 Task: Filter courses by subject and topic,"Human Resources".
Action: Mouse moved to (380, 100)
Screenshot: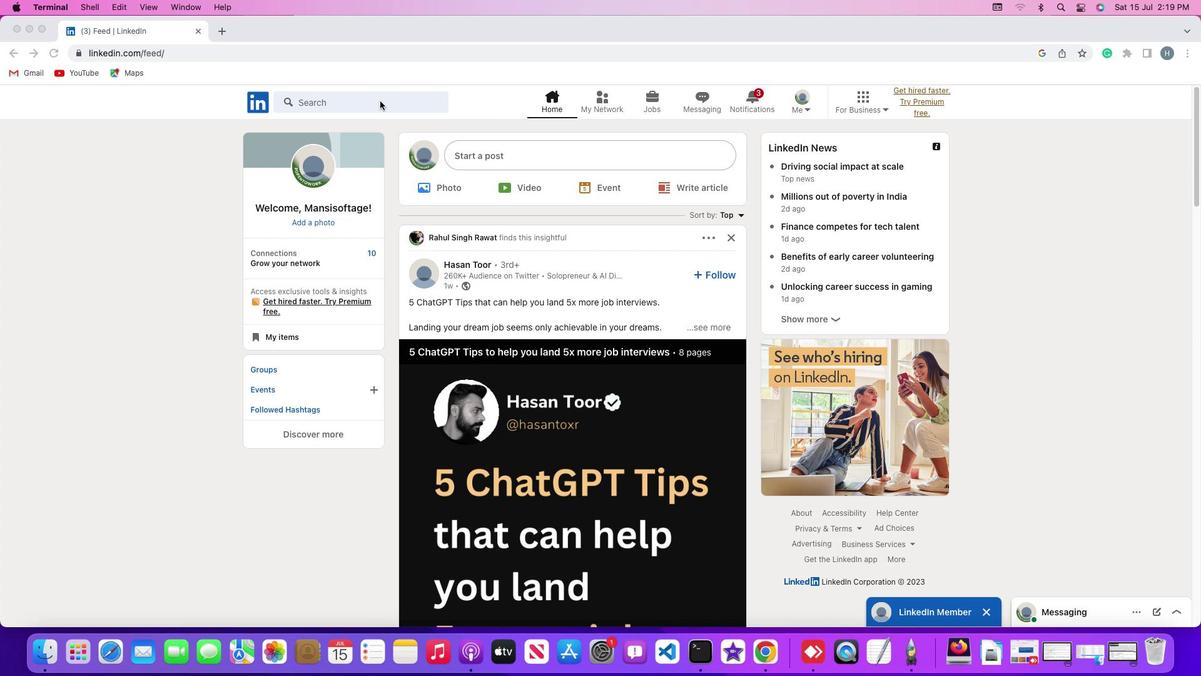 
Action: Mouse pressed left at (380, 100)
Screenshot: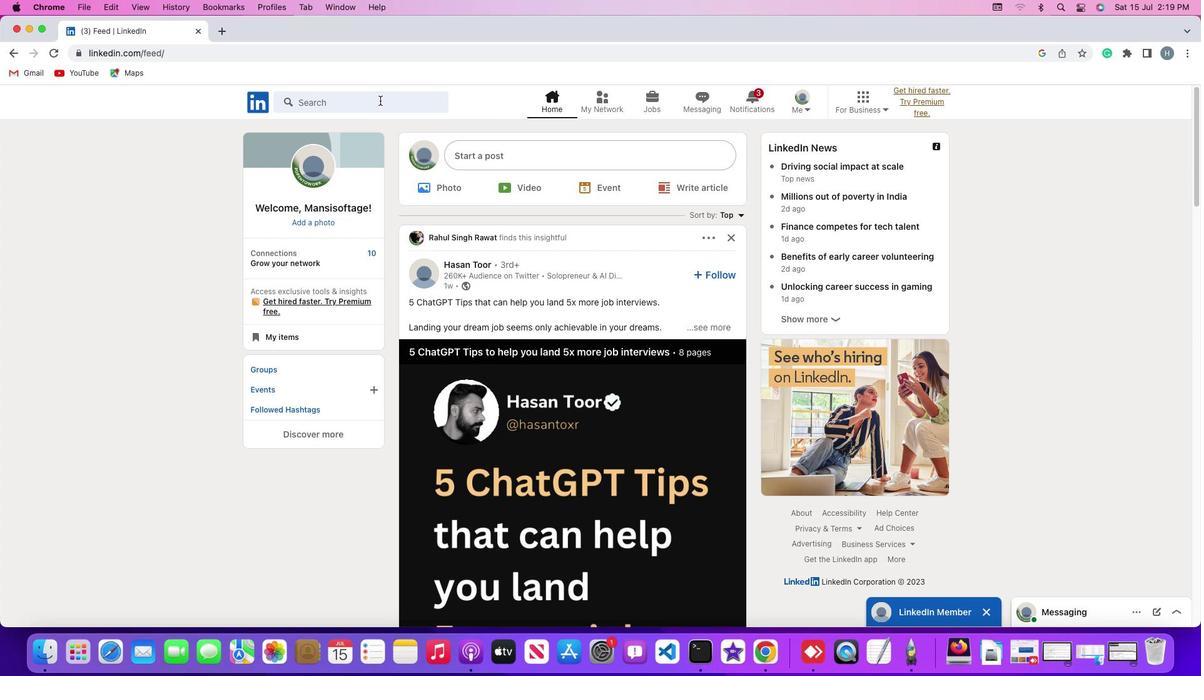 
Action: Mouse moved to (380, 100)
Screenshot: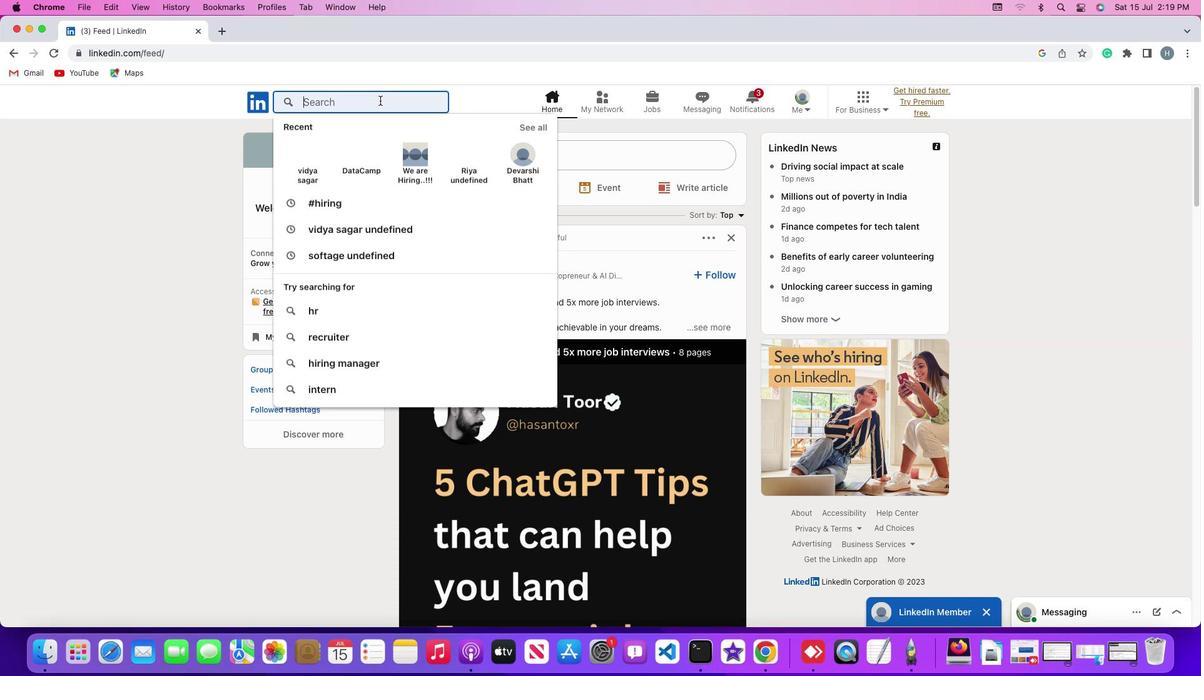 
Action: Mouse pressed left at (380, 100)
Screenshot: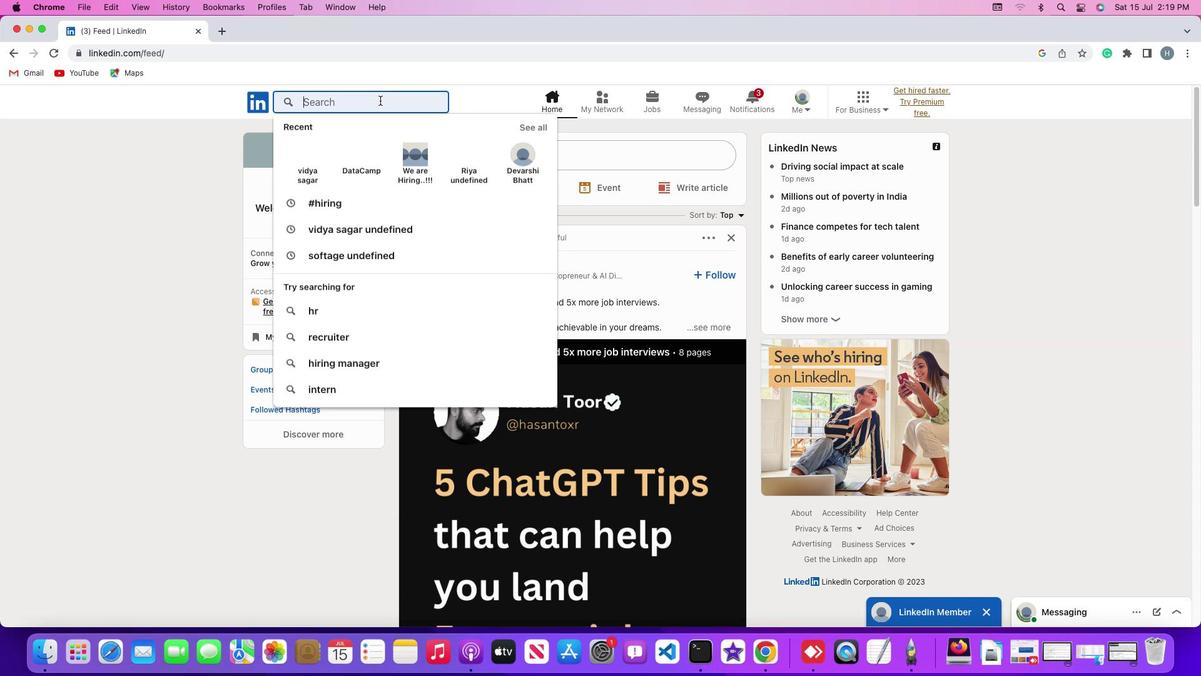 
Action: Key pressed Key.shift'#''h''i''r''i''n''g'Key.enter
Screenshot: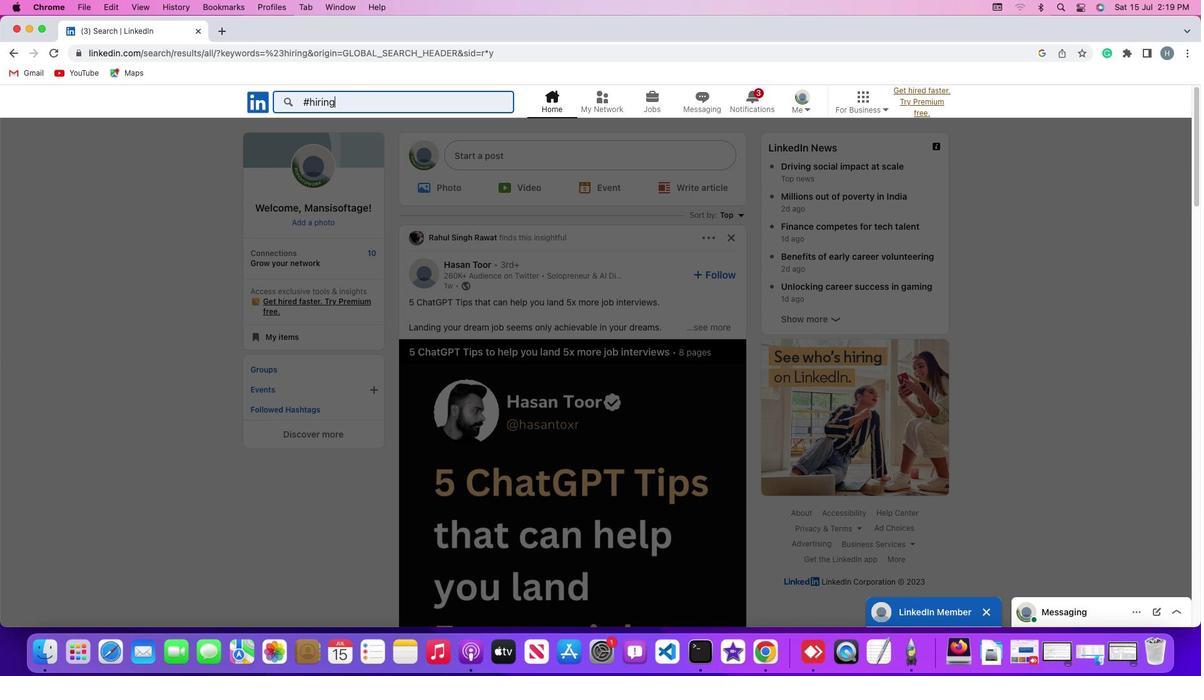 
Action: Mouse moved to (664, 135)
Screenshot: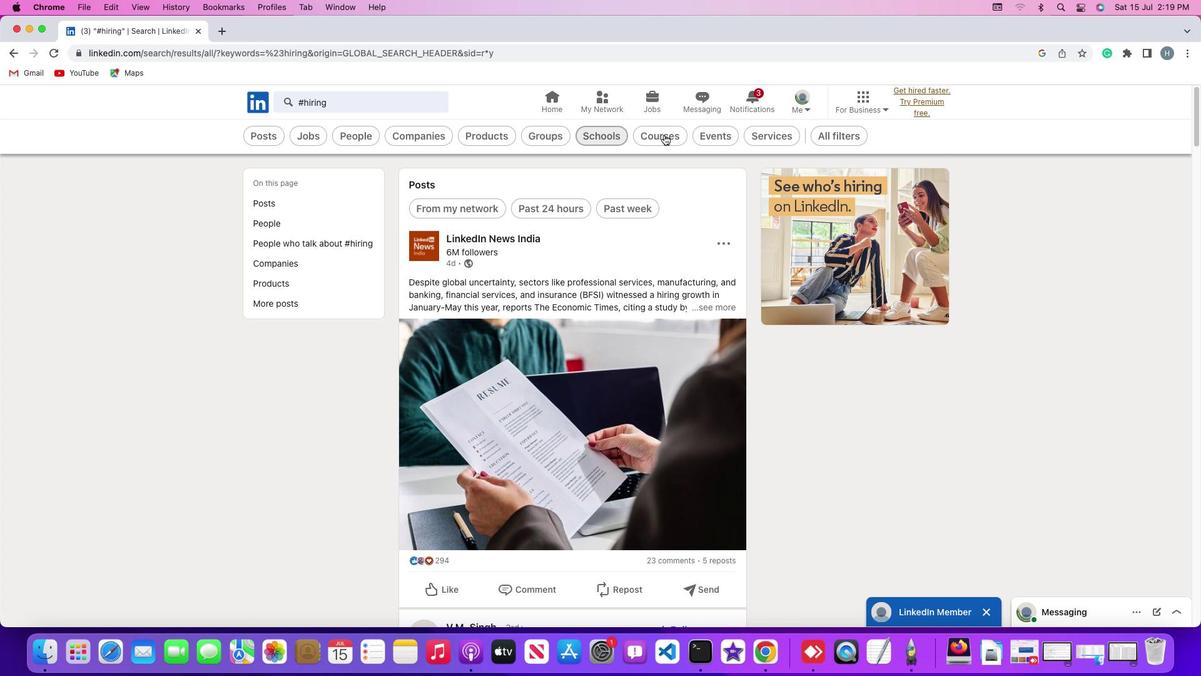 
Action: Mouse pressed left at (664, 135)
Screenshot: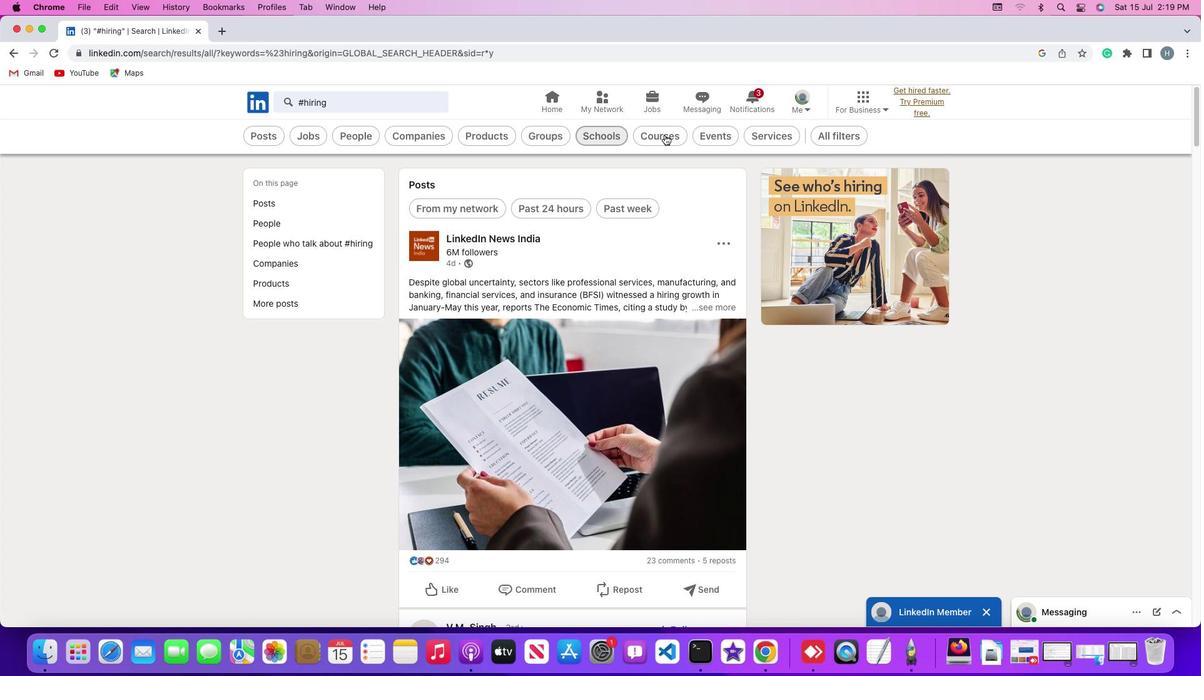 
Action: Mouse moved to (545, 138)
Screenshot: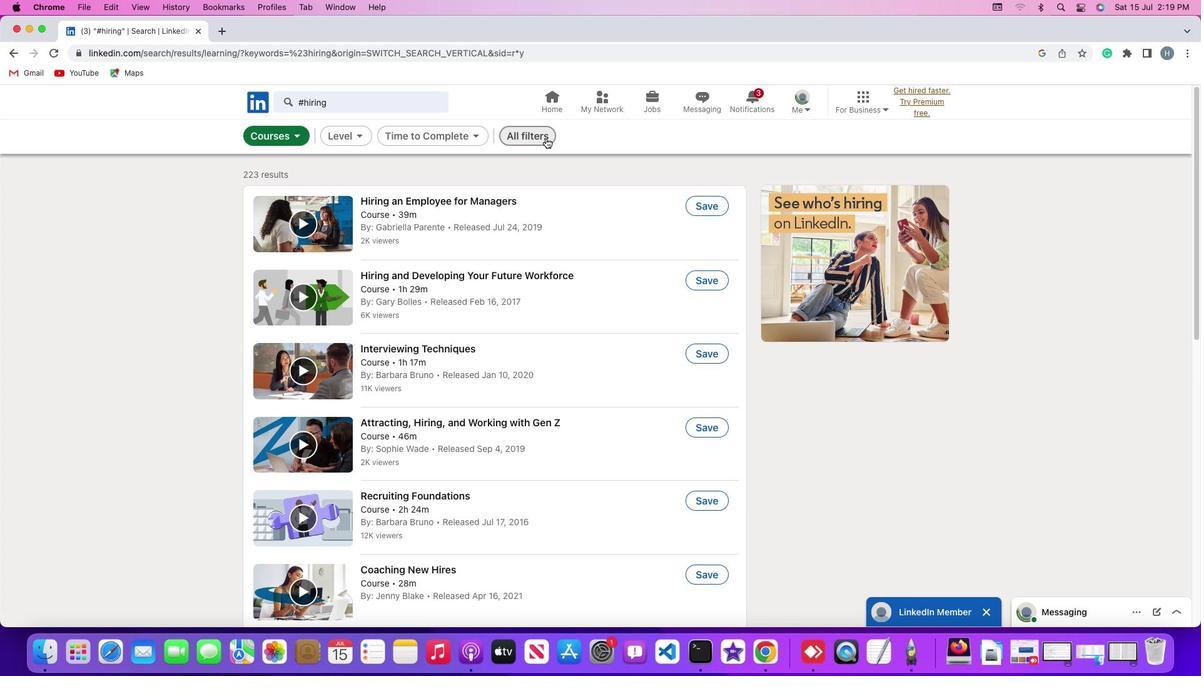 
Action: Mouse pressed left at (545, 138)
Screenshot: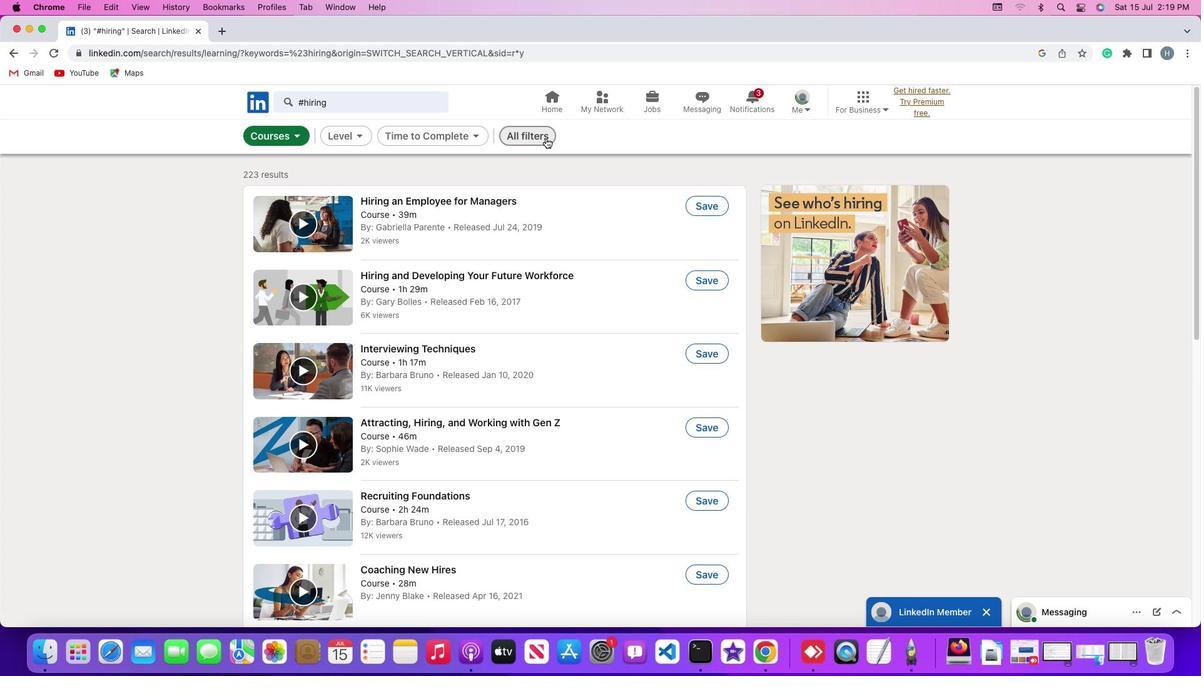 
Action: Mouse moved to (940, 449)
Screenshot: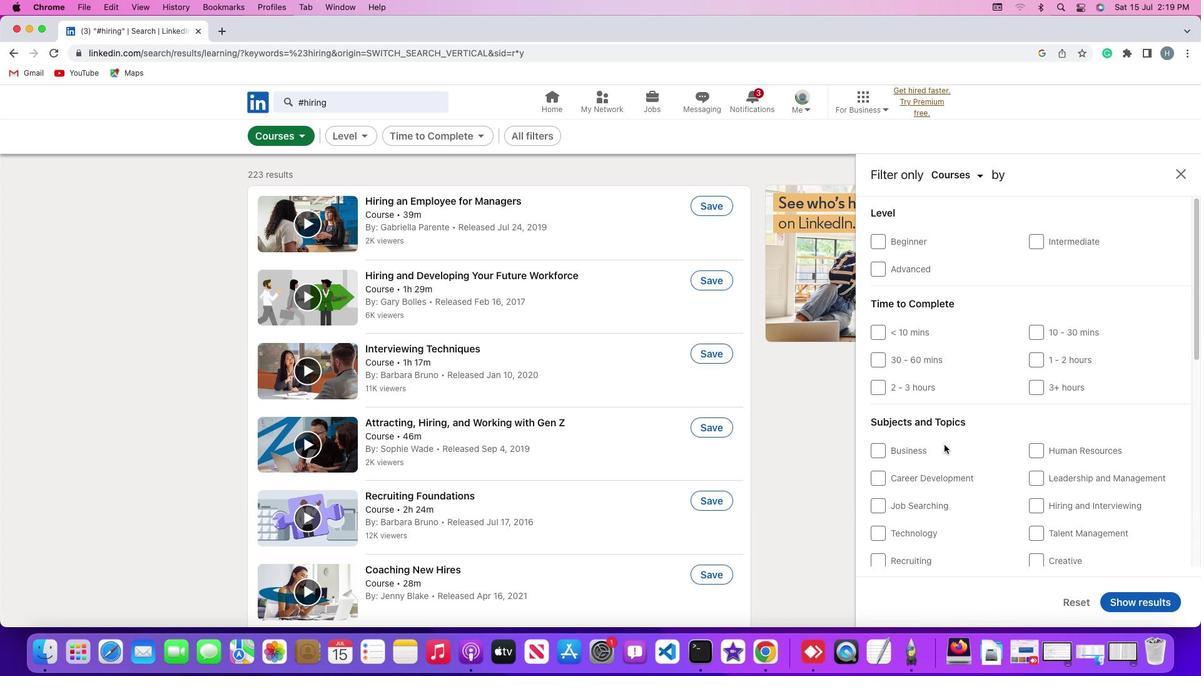 
Action: Mouse scrolled (940, 449) with delta (0, 0)
Screenshot: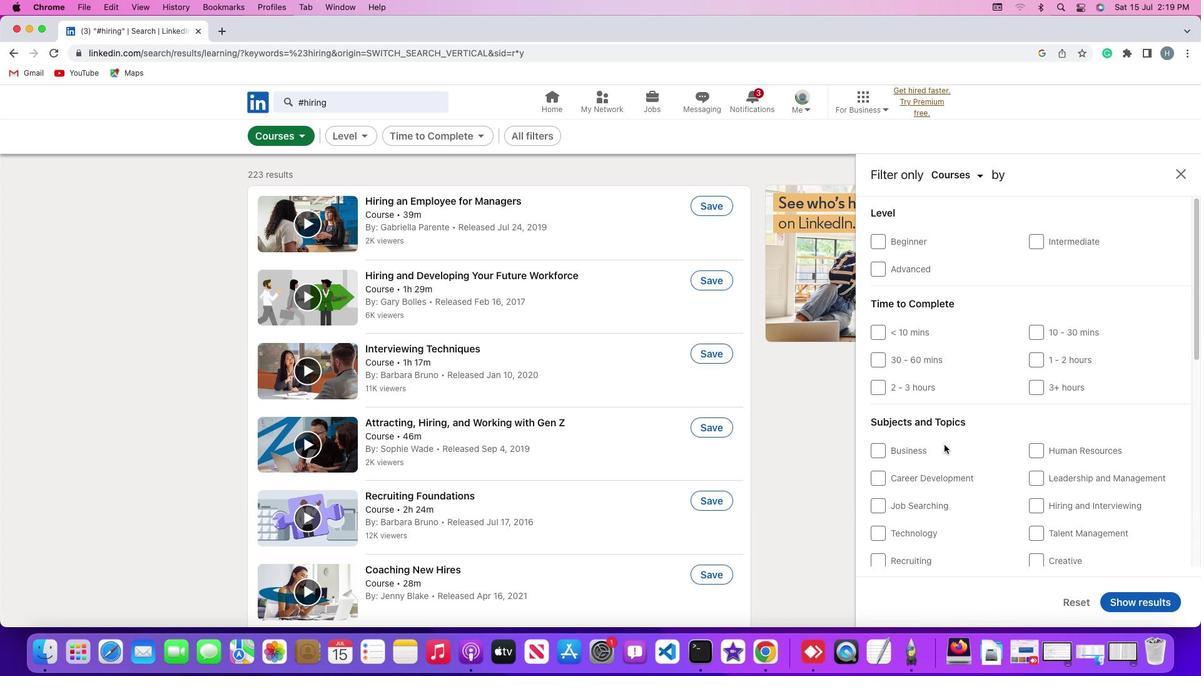 
Action: Mouse moved to (942, 447)
Screenshot: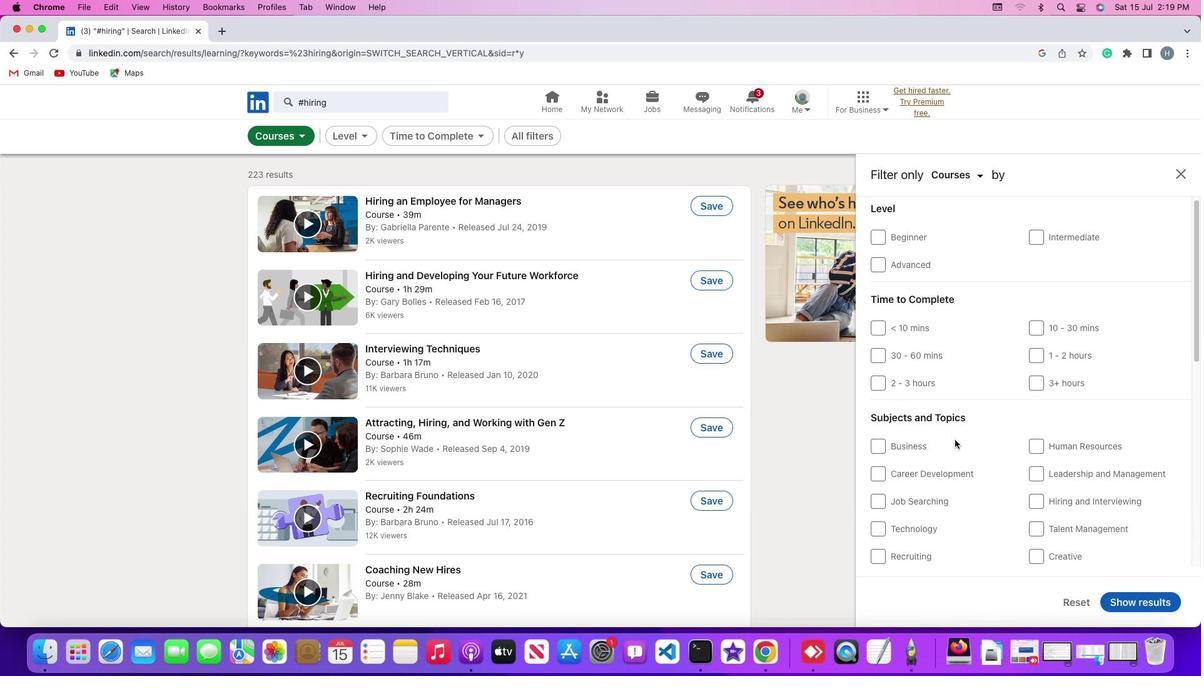 
Action: Mouse scrolled (942, 447) with delta (0, 0)
Screenshot: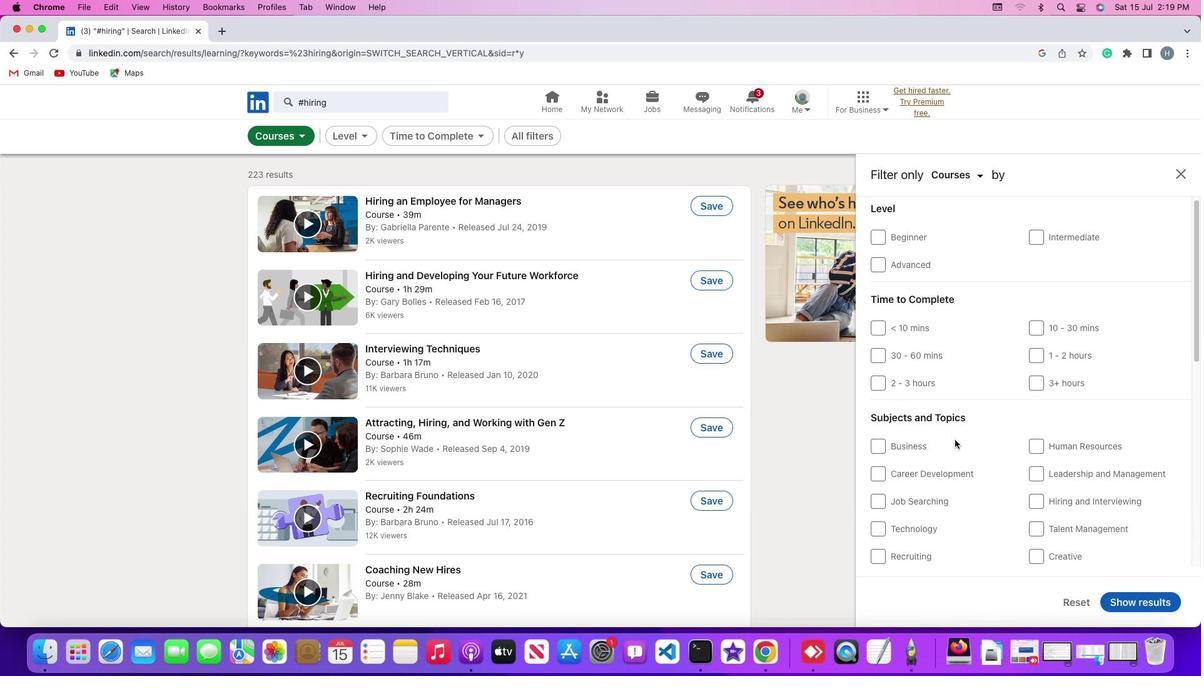 
Action: Mouse moved to (1042, 438)
Screenshot: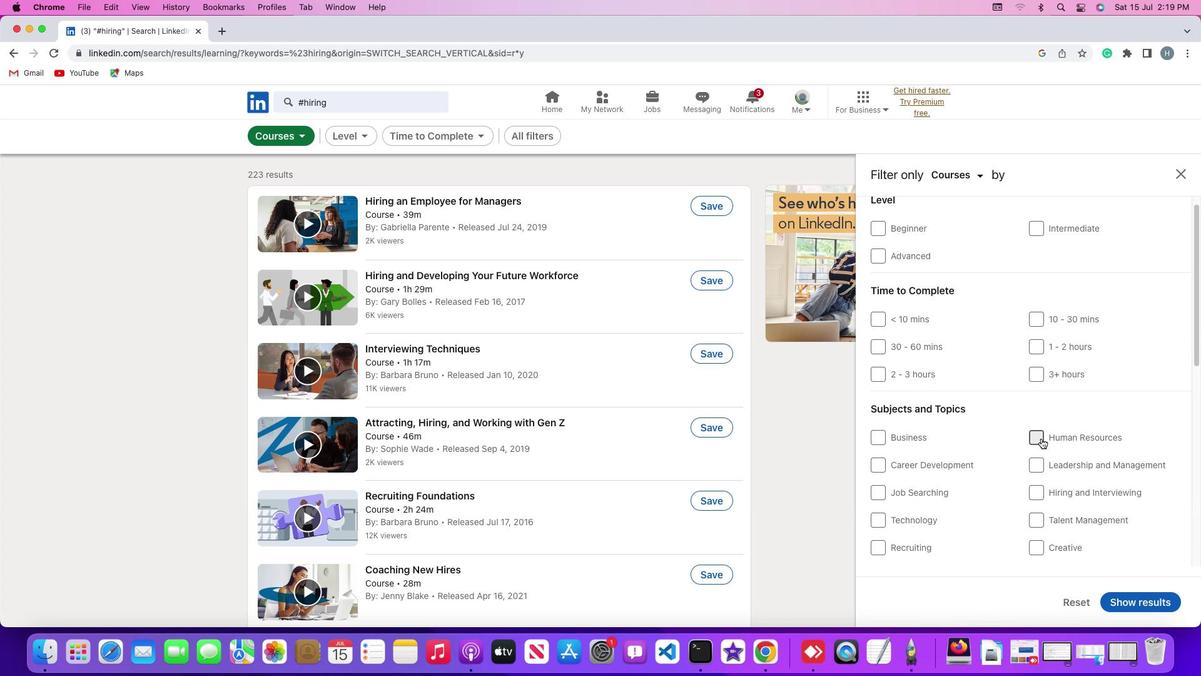 
Action: Mouse pressed left at (1042, 438)
Screenshot: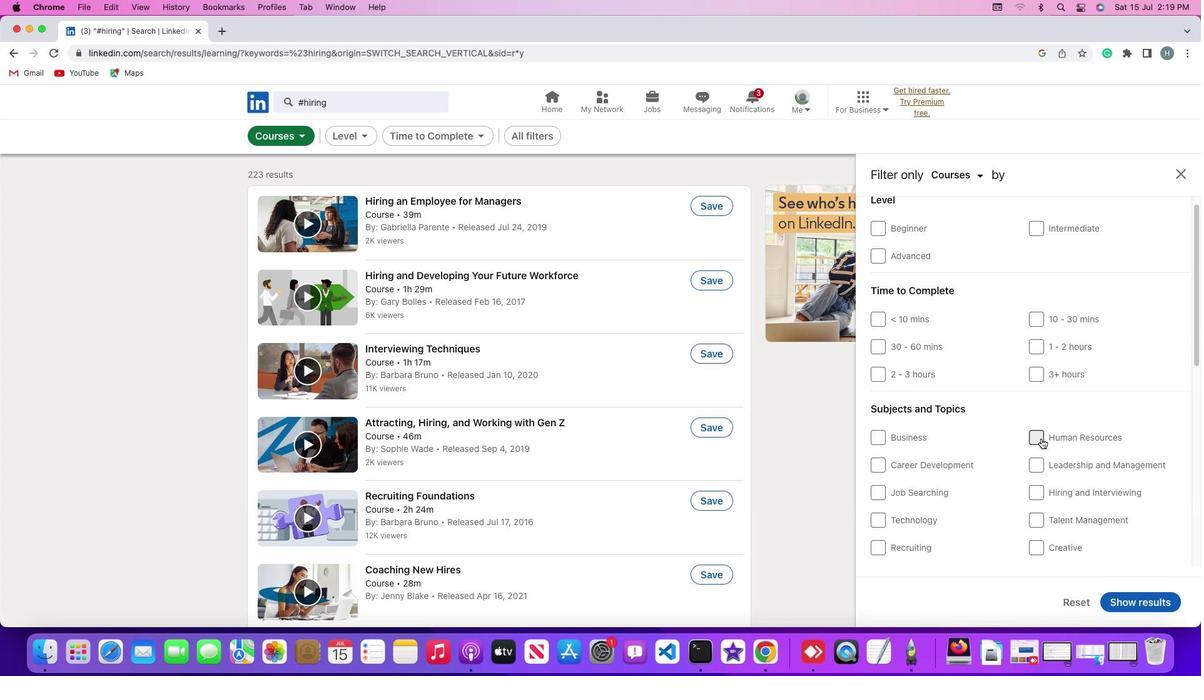 
Action: Mouse moved to (1134, 597)
Screenshot: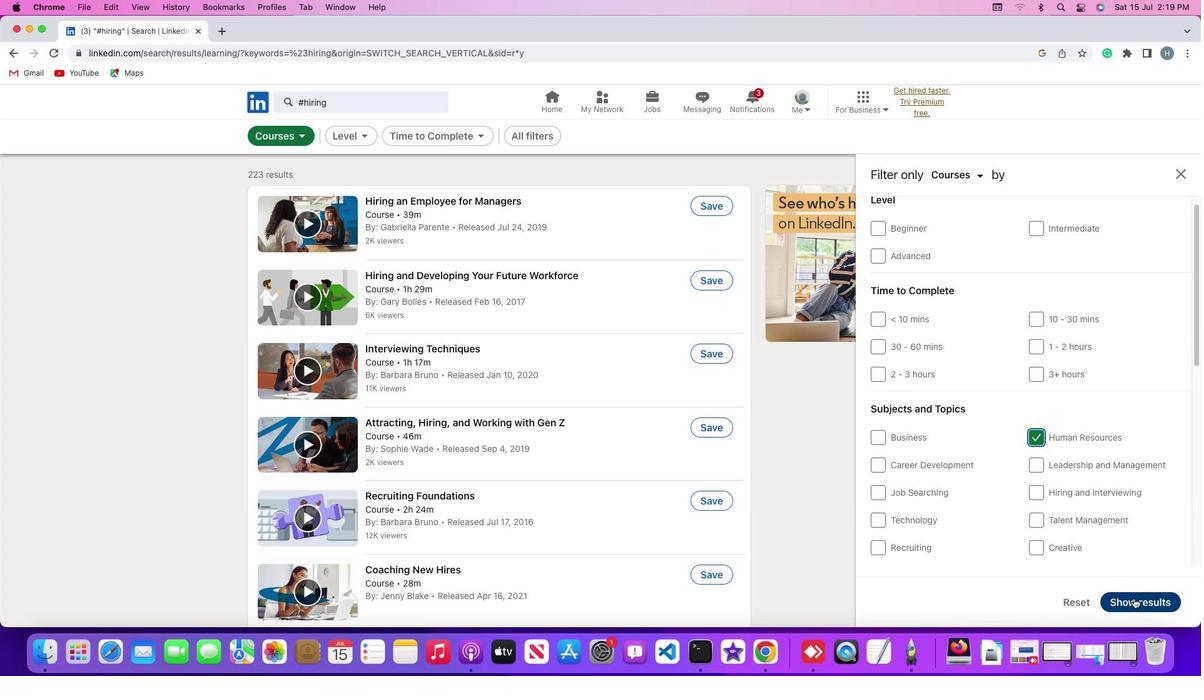 
Action: Mouse pressed left at (1134, 597)
Screenshot: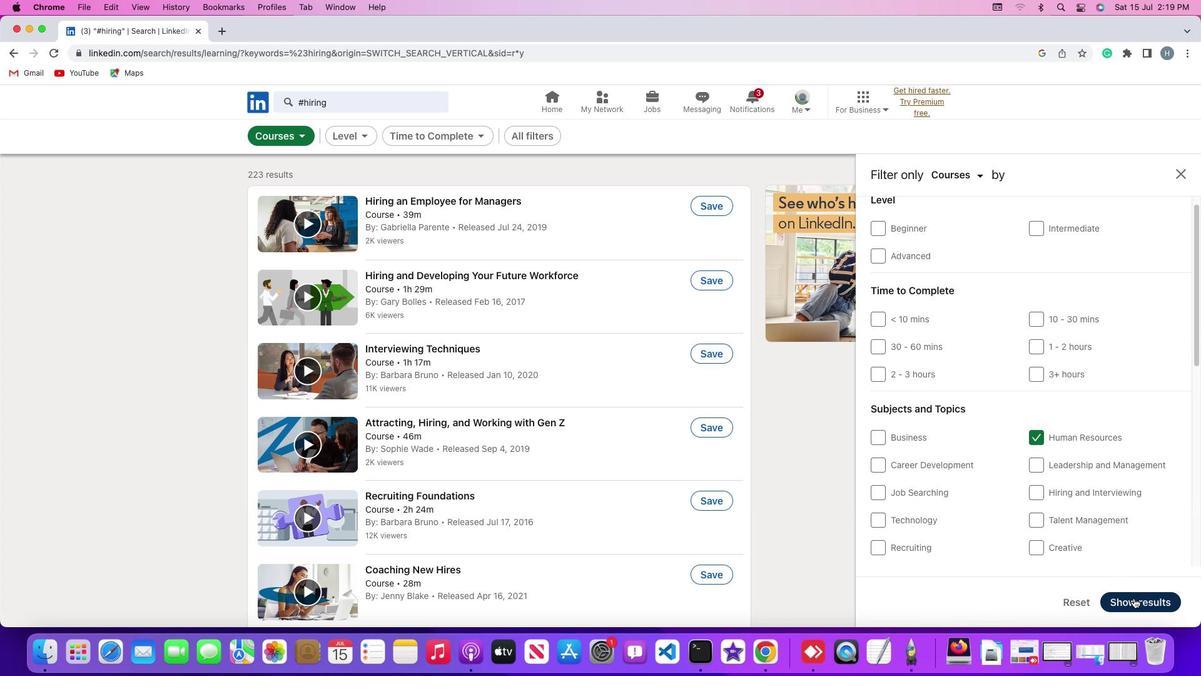 
Action: Mouse moved to (999, 465)
Screenshot: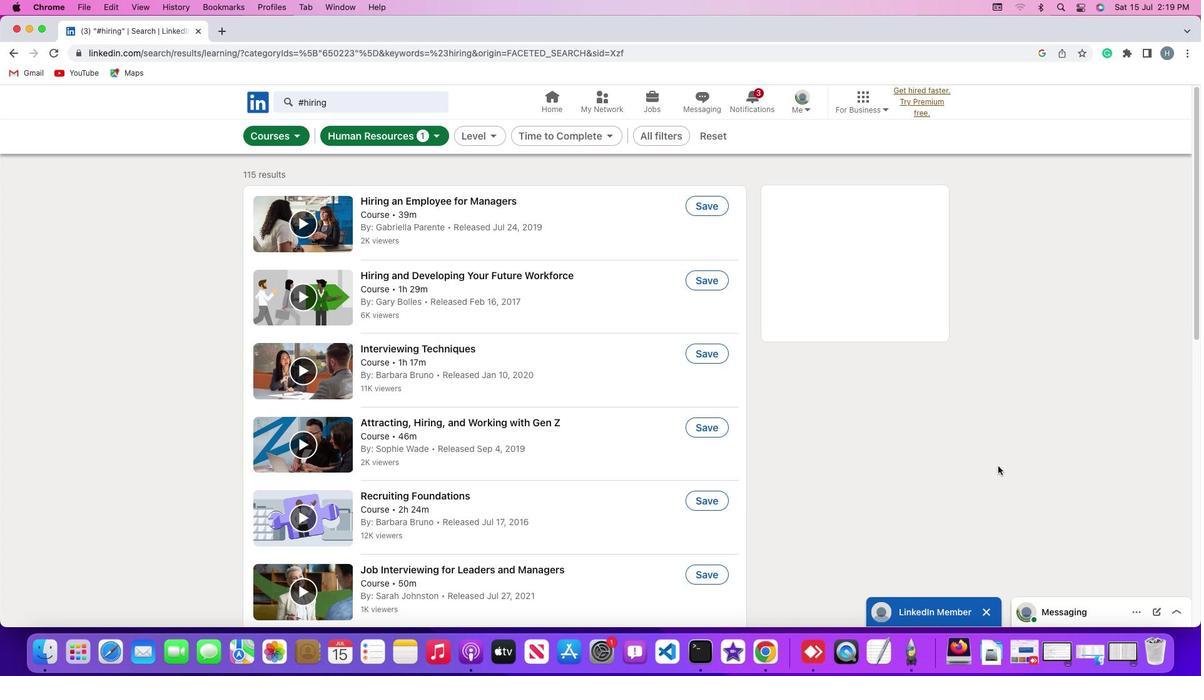 
